Task: Zoom In.
Action: Mouse moved to (86, 61)
Screenshot: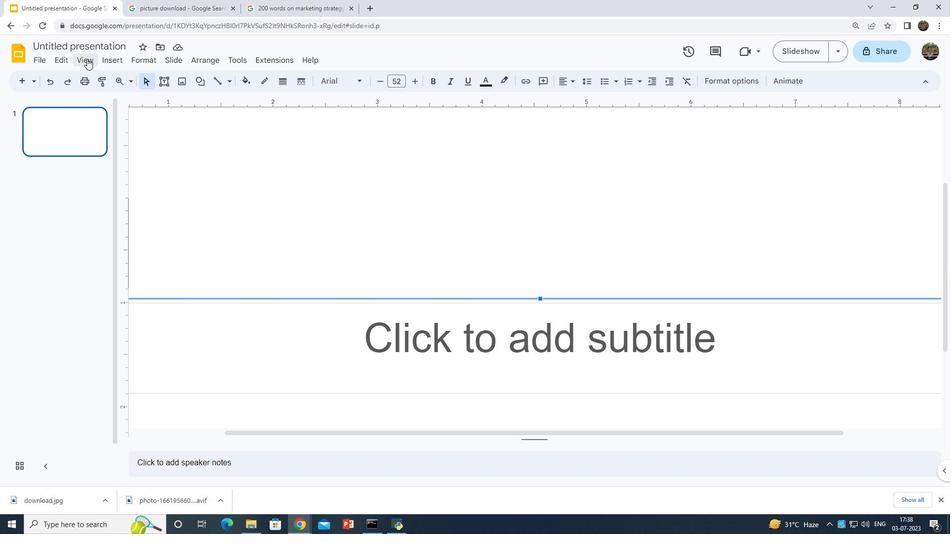 
Action: Mouse pressed left at (86, 61)
Screenshot: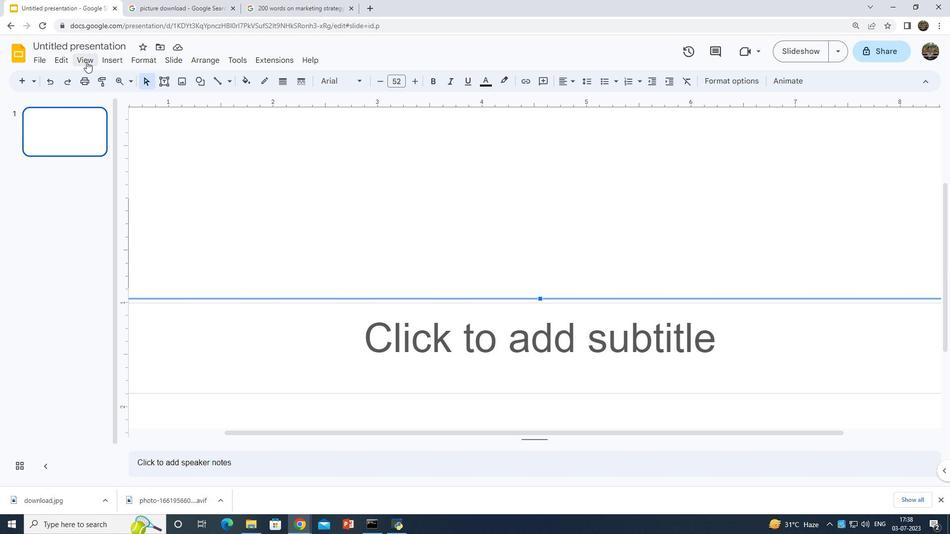
Action: Mouse moved to (211, 286)
Screenshot: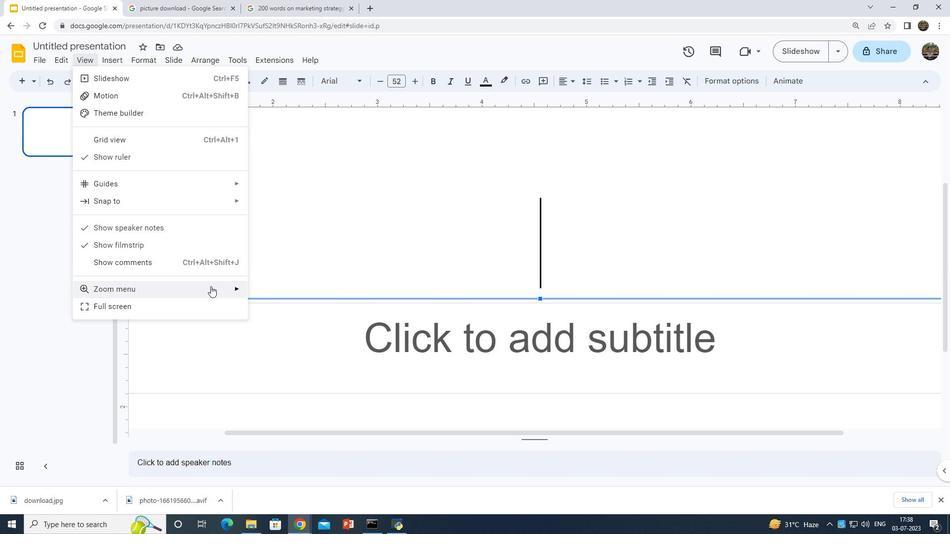 
Action: Mouse pressed left at (211, 286)
Screenshot: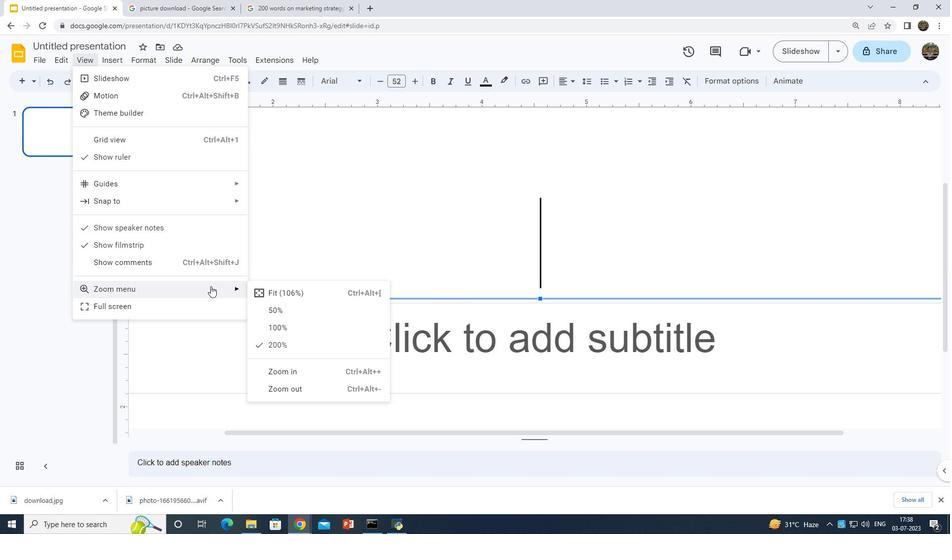 
Action: Mouse moved to (271, 367)
Screenshot: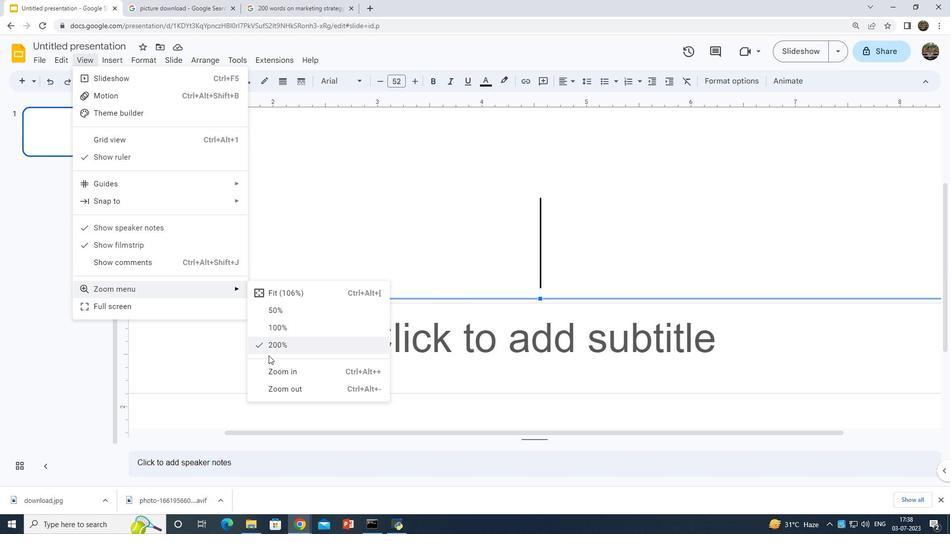 
Action: Mouse pressed left at (271, 367)
Screenshot: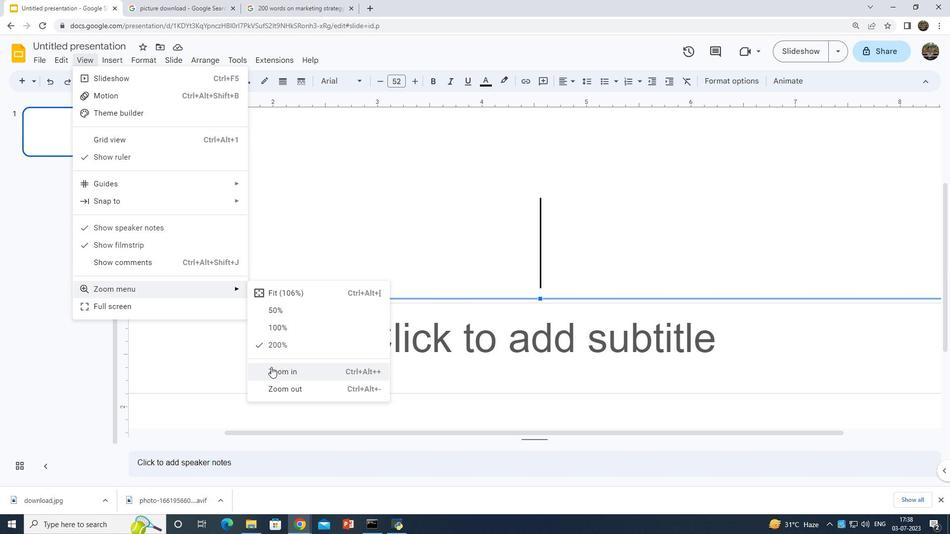
Action: Mouse moved to (270, 367)
Screenshot: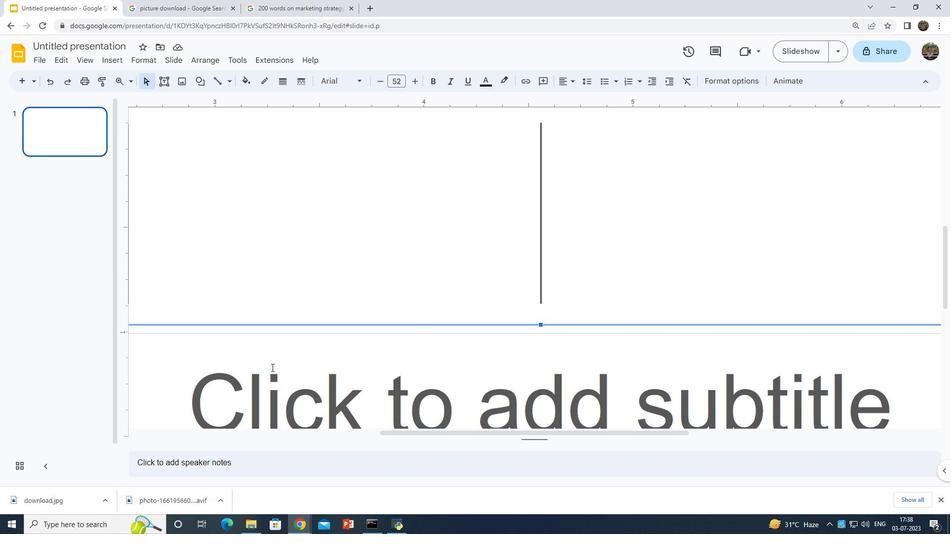 
